Task: Open a blank sheet, save the file as responsibility.odt Insert a table '2 by 3' In first column, add headers, 'Roll No, Name'. Under first header add  1, 2. Under second header add  Olivia, Grace. Change table style to  Red
Action: Mouse moved to (227, 151)
Screenshot: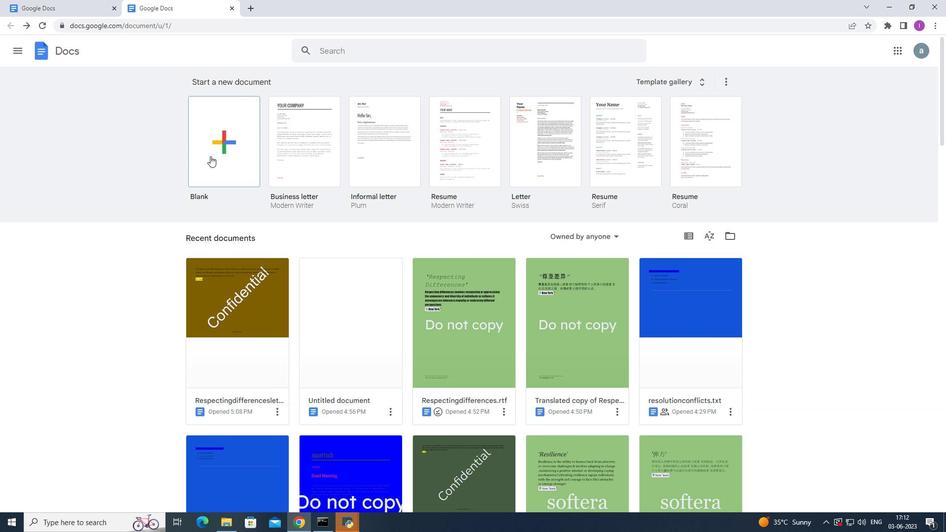 
Action: Mouse pressed left at (227, 151)
Screenshot: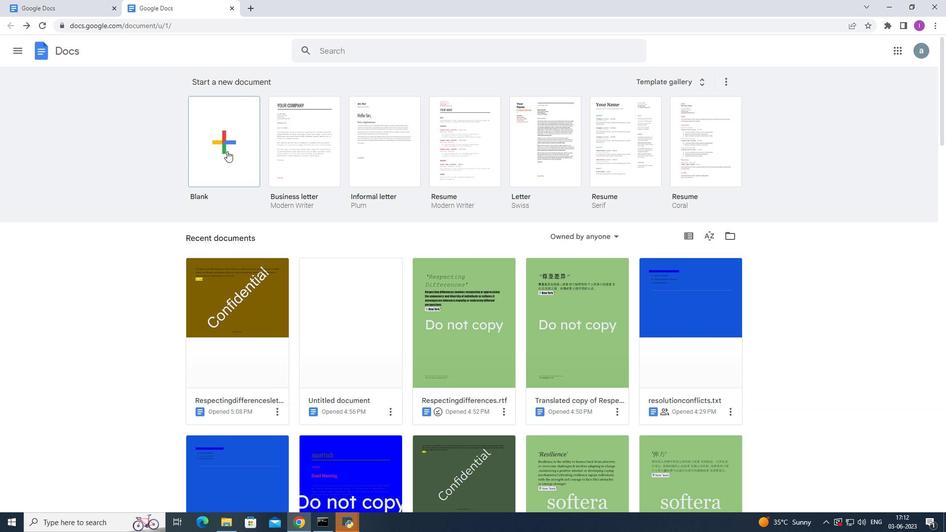 
Action: Mouse moved to (37, 55)
Screenshot: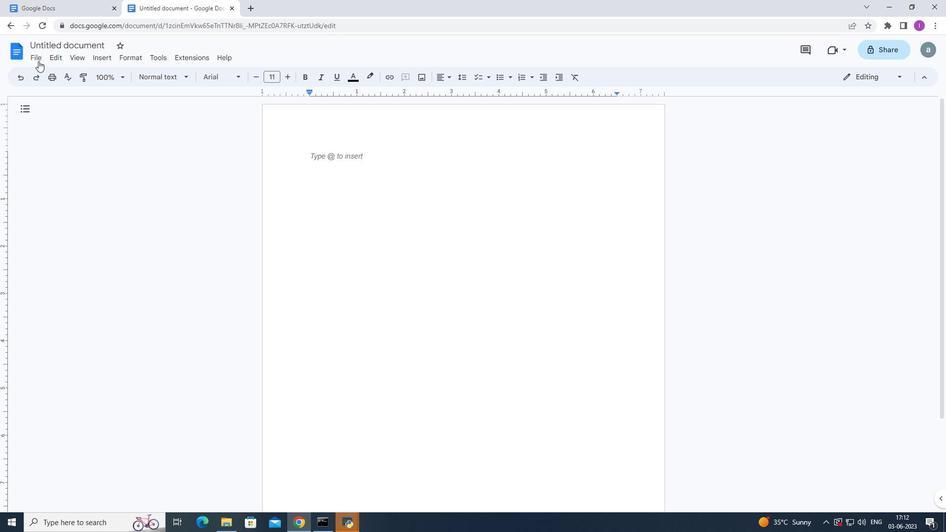 
Action: Mouse pressed left at (37, 55)
Screenshot: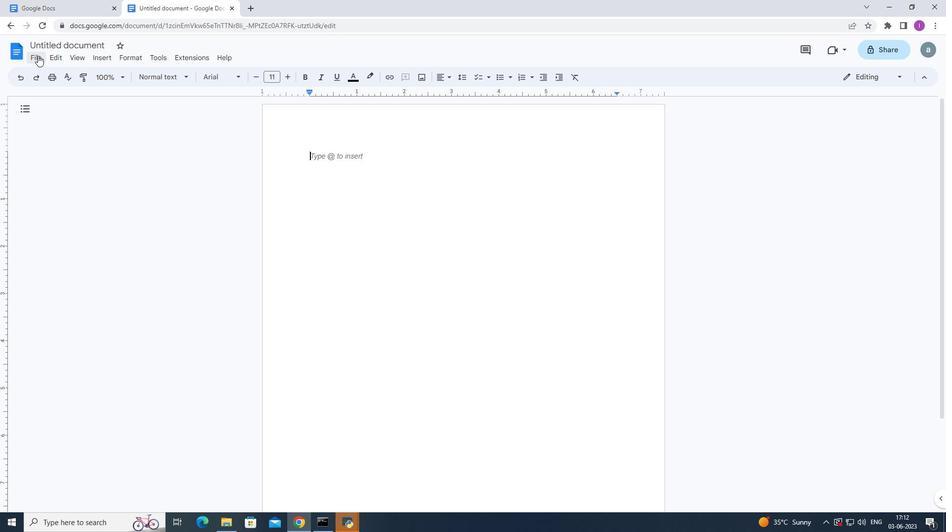 
Action: Mouse moved to (99, 54)
Screenshot: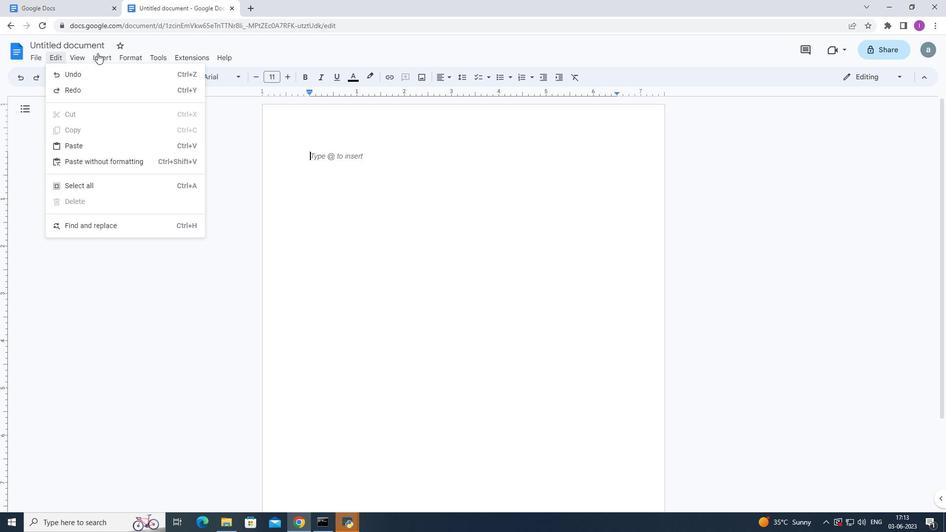 
Action: Mouse pressed left at (99, 54)
Screenshot: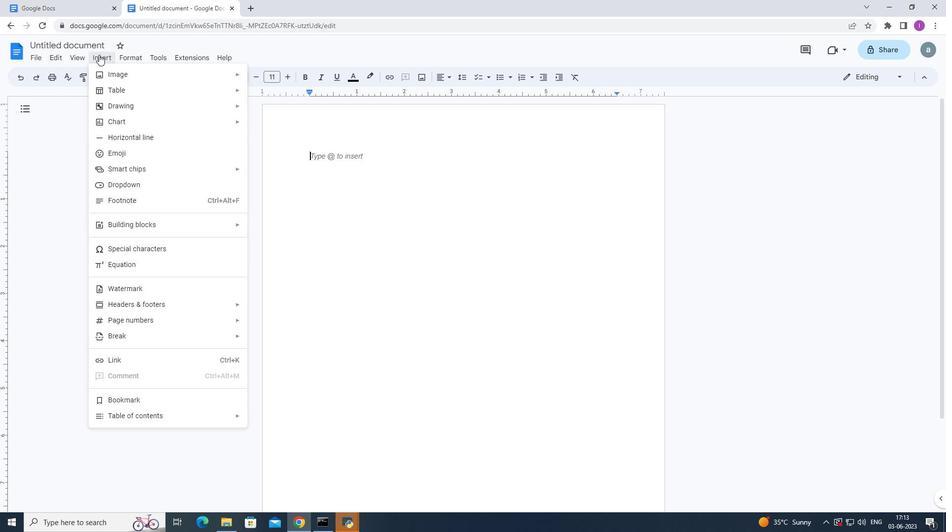 
Action: Mouse moved to (99, 55)
Screenshot: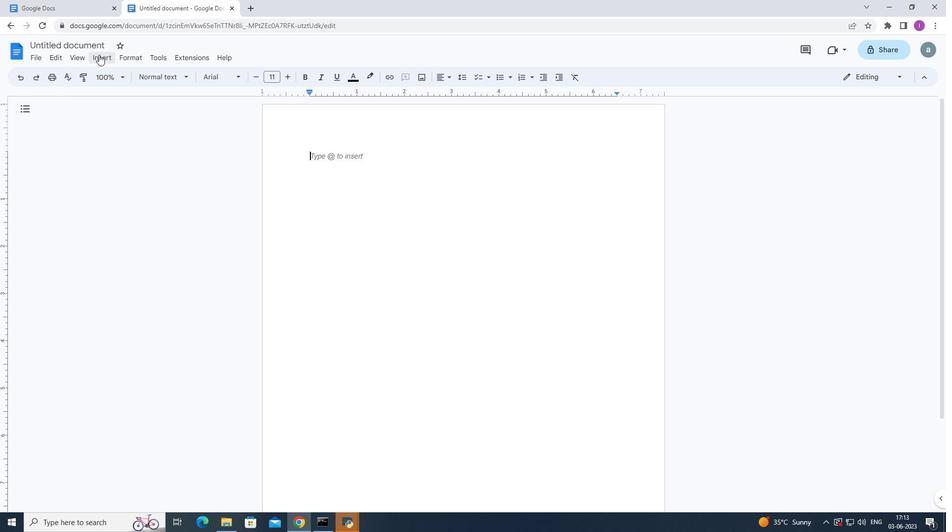 
Action: Mouse pressed left at (99, 55)
Screenshot: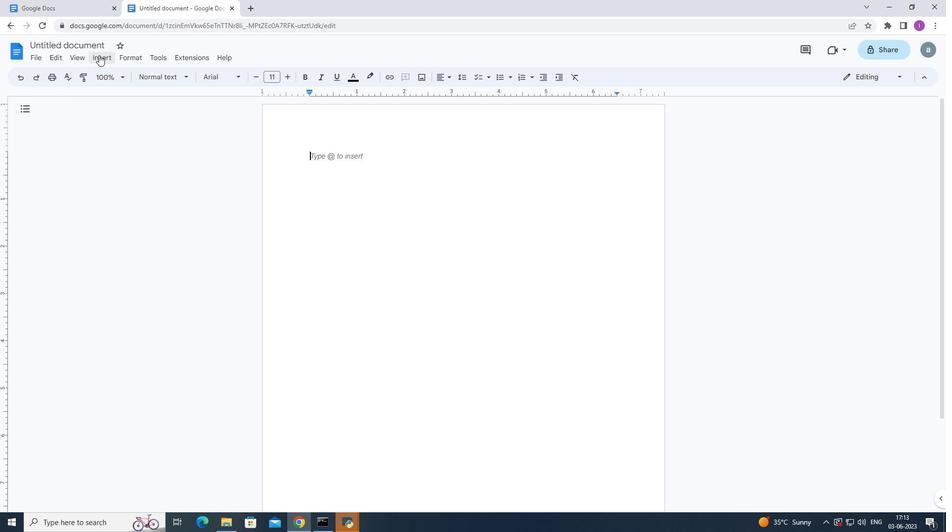 
Action: Mouse moved to (262, 126)
Screenshot: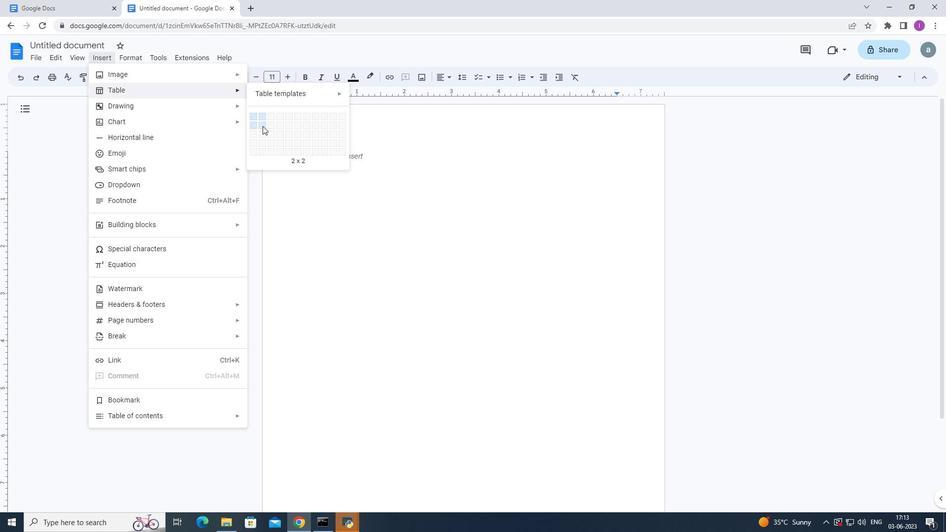 
Action: Mouse pressed left at (262, 126)
Screenshot: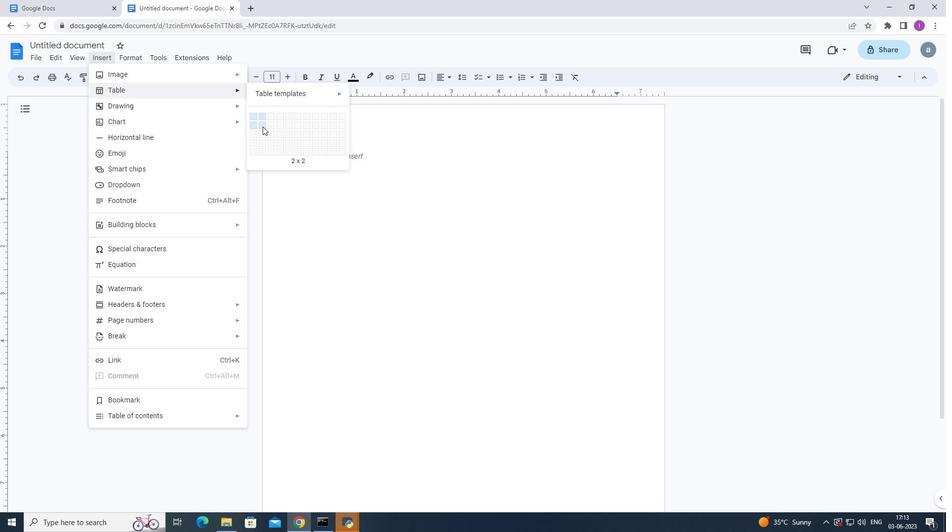 
Action: Mouse moved to (336, 171)
Screenshot: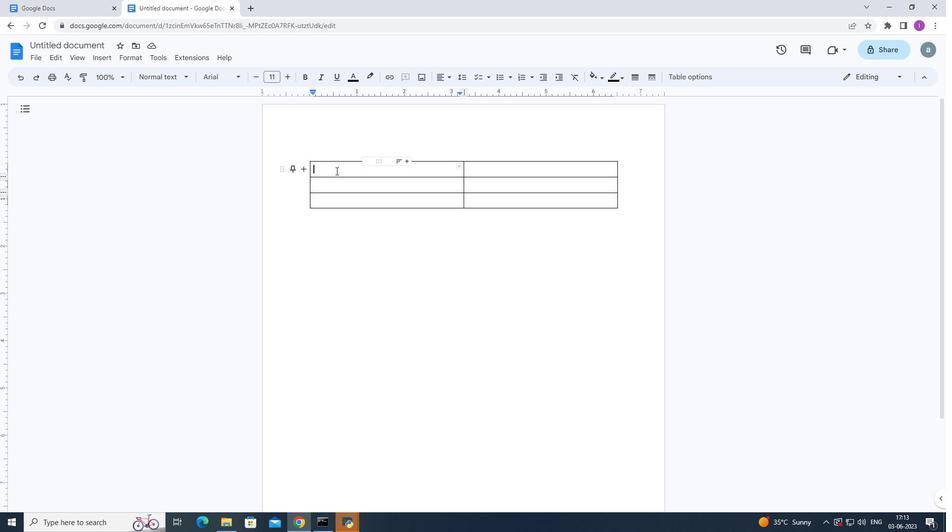 
Action: Mouse pressed left at (336, 171)
Screenshot: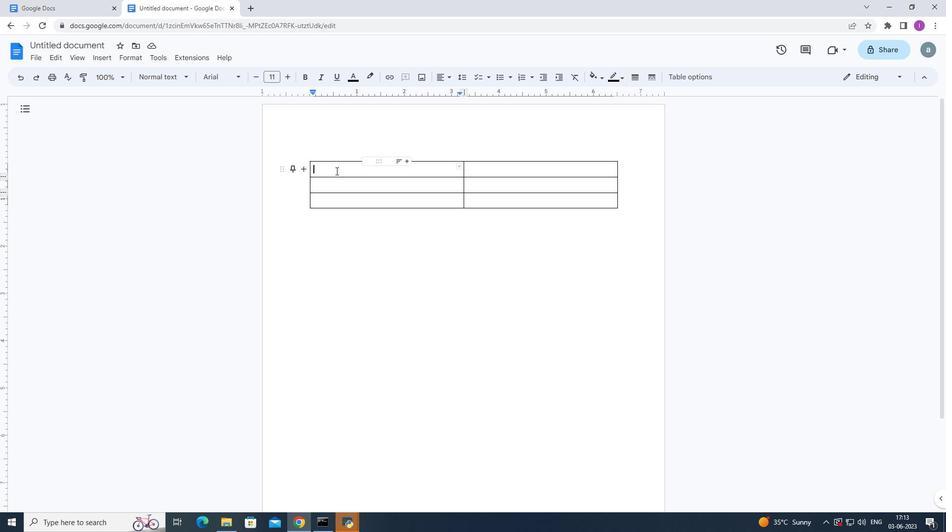
Action: Mouse moved to (394, 181)
Screenshot: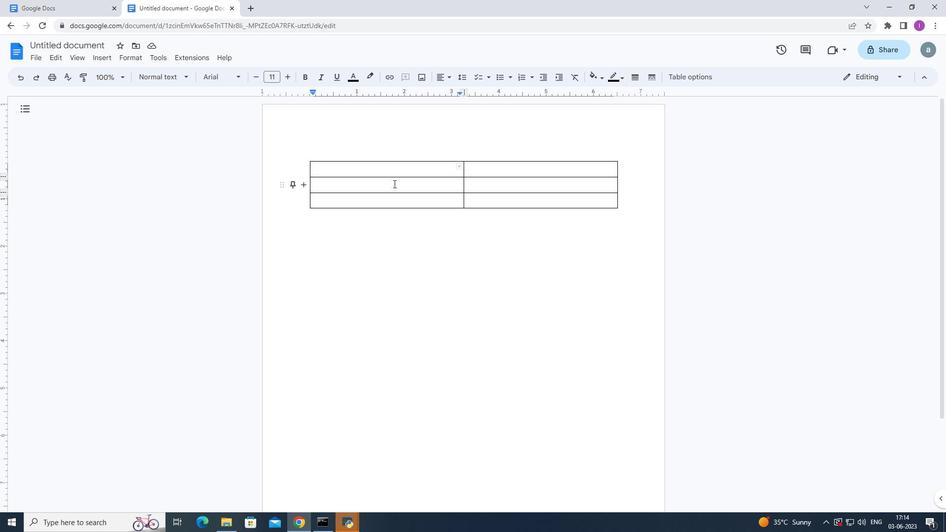 
Action: Key pressed <Key.shift>Roll
Screenshot: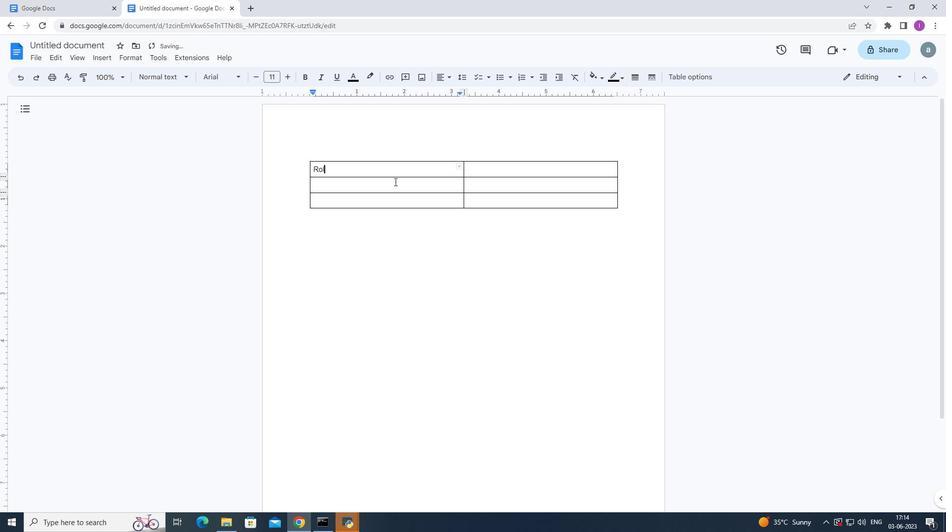 
Action: Mouse moved to (395, 181)
Screenshot: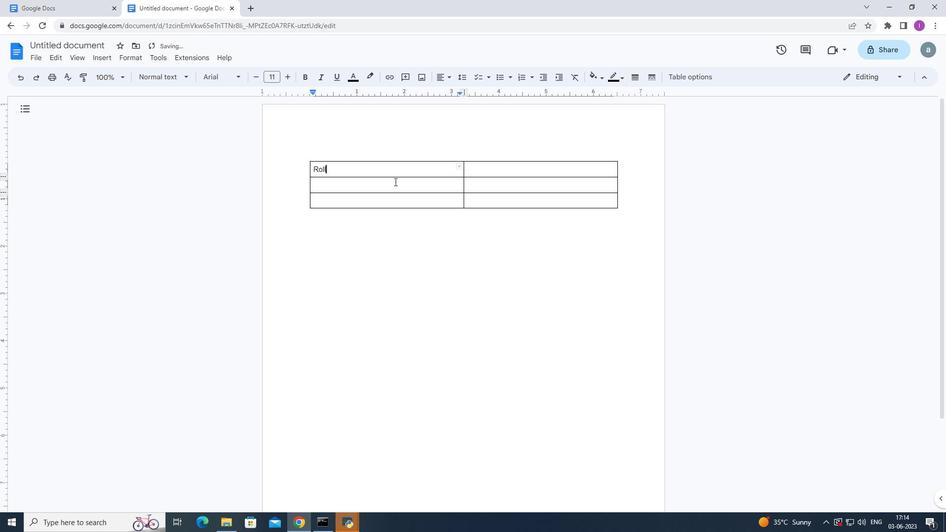 
Action: Key pressed <Key.space><Key.shift>No.
Screenshot: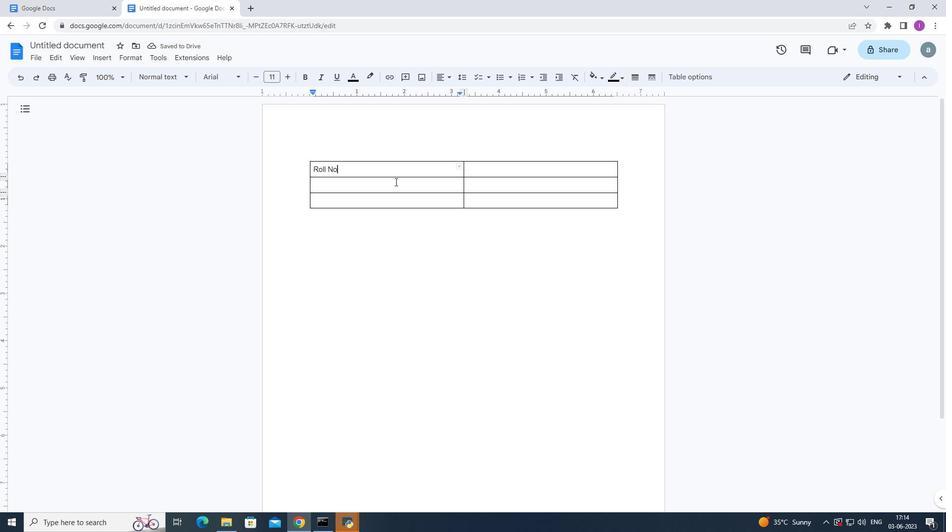 
Action: Mouse moved to (480, 166)
Screenshot: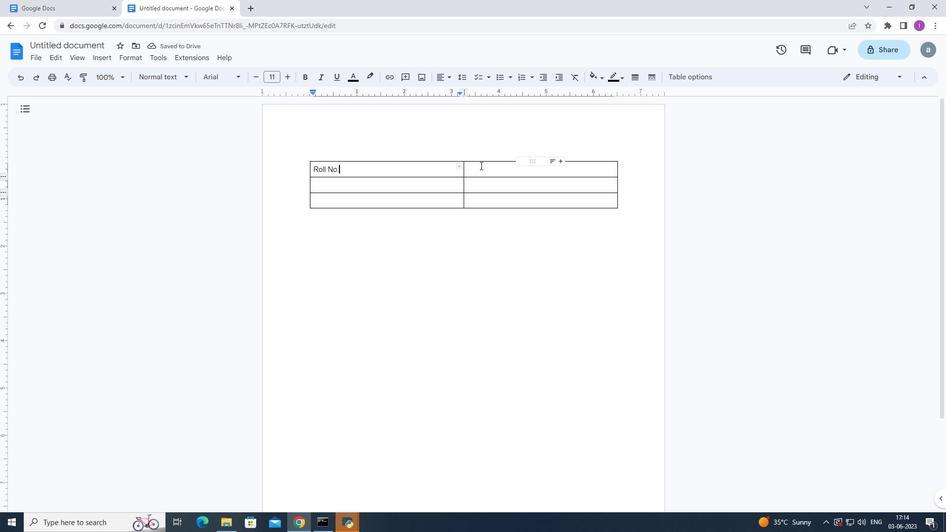 
Action: Mouse pressed left at (480, 166)
Screenshot: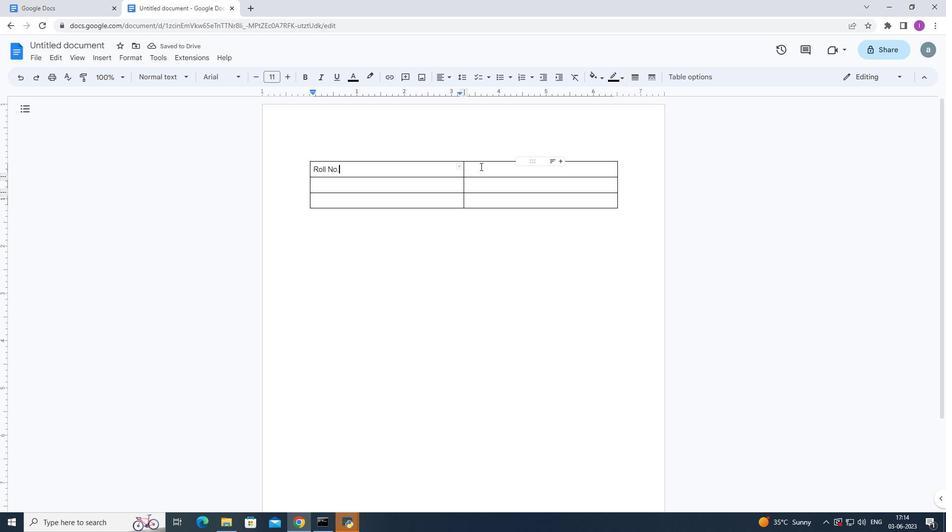 
Action: Key pressed <Key.shift>Name
Screenshot: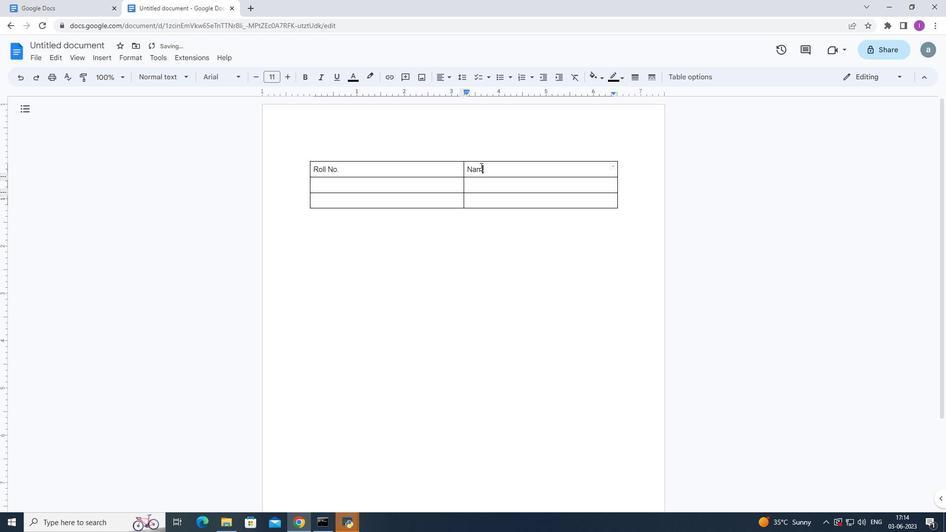 
Action: Mouse moved to (319, 187)
Screenshot: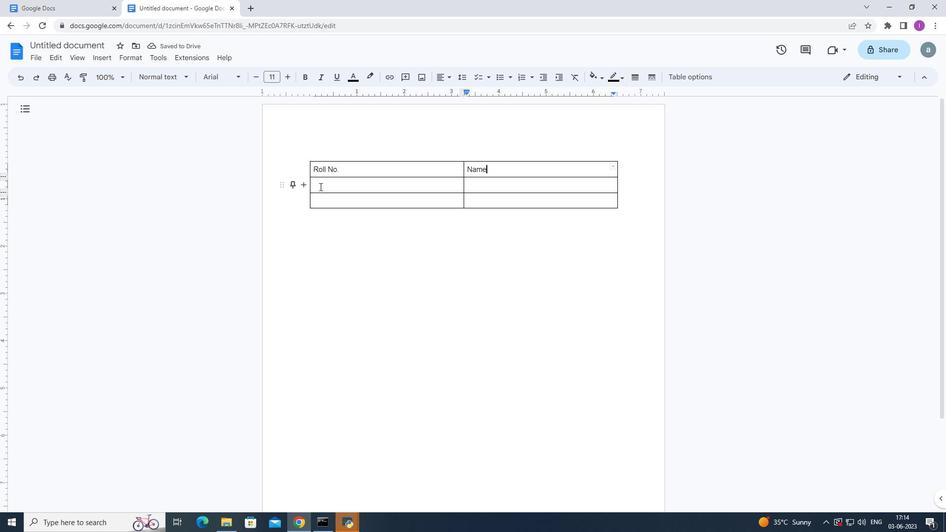 
Action: Mouse pressed left at (319, 187)
Screenshot: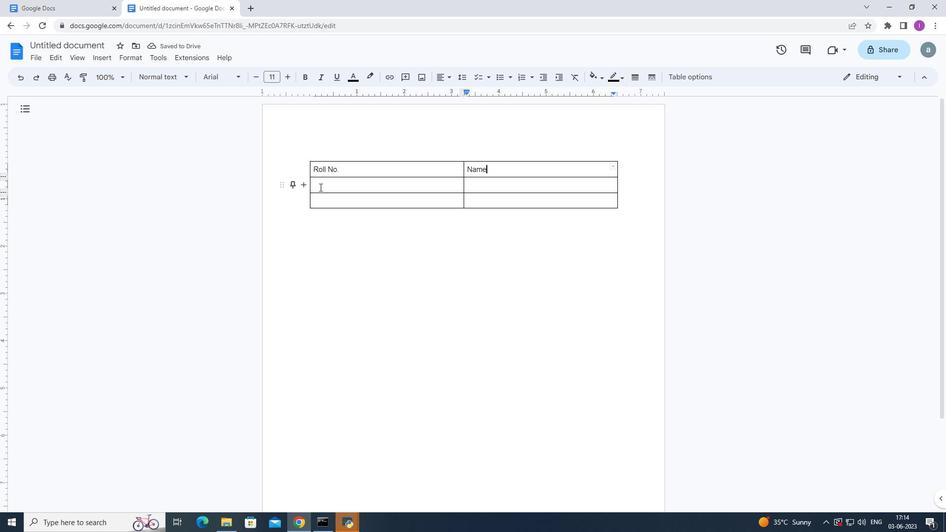 
Action: Mouse moved to (374, 173)
Screenshot: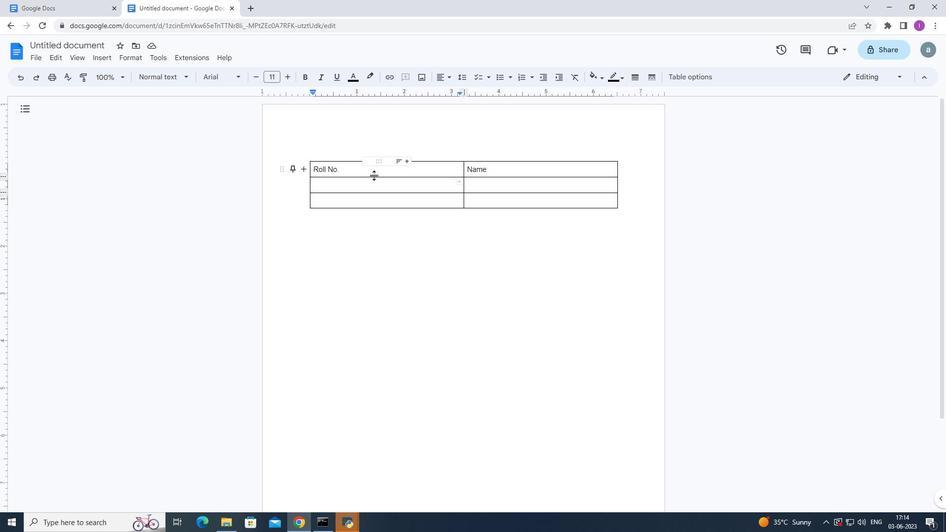 
Action: Key pressed 1
Screenshot: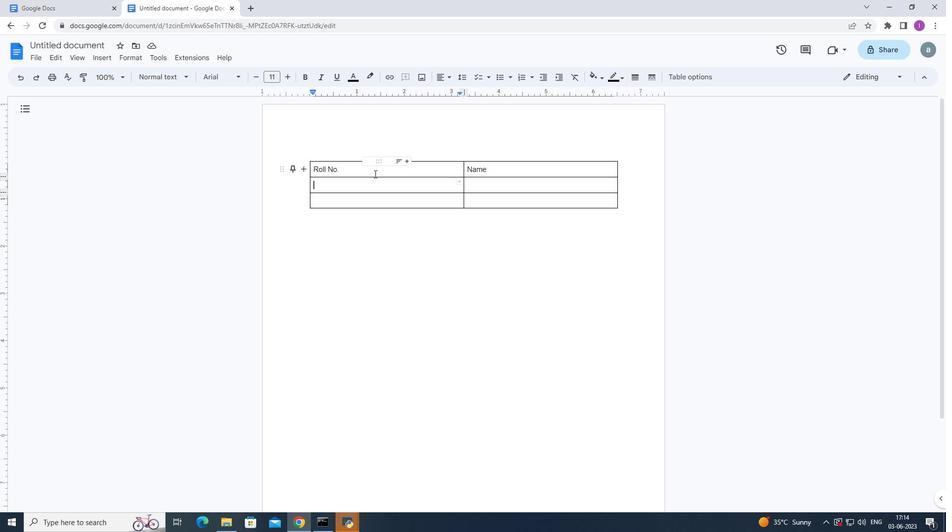 
Action: Mouse moved to (338, 206)
Screenshot: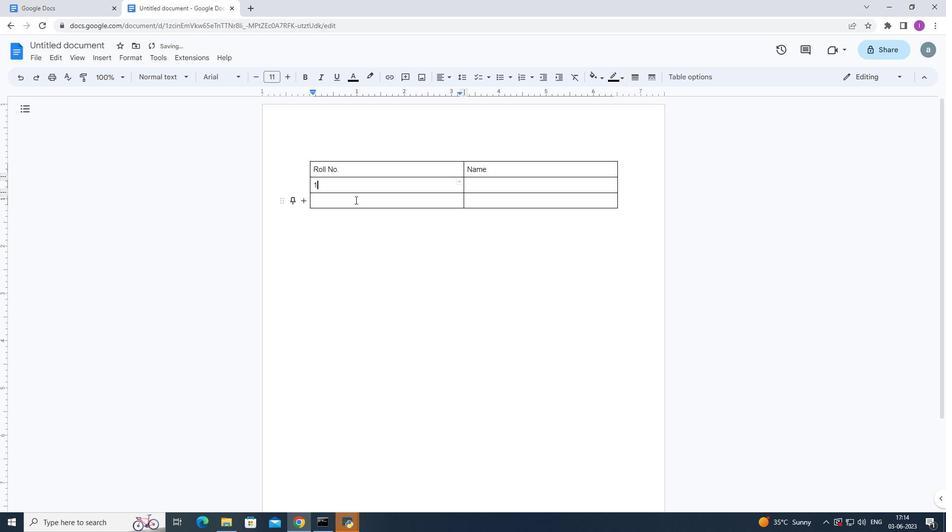 
Action: Mouse pressed left at (338, 206)
Screenshot: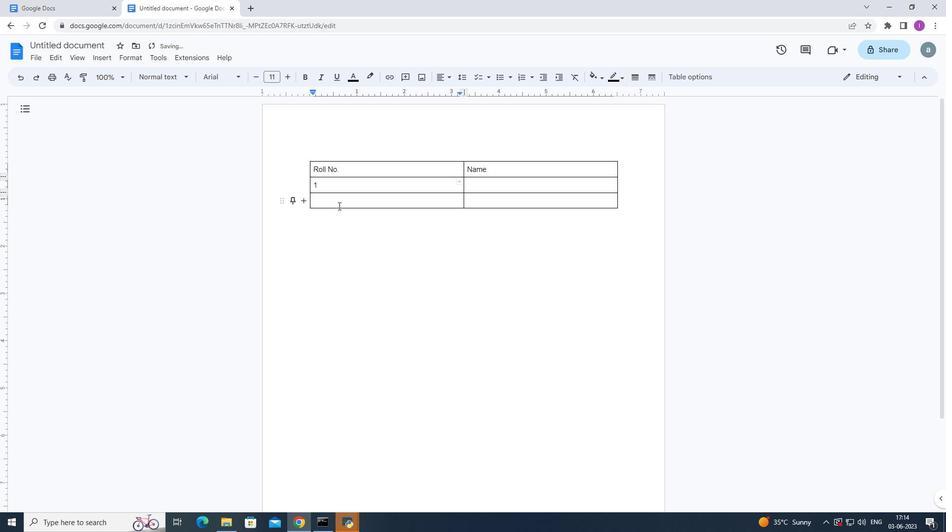 
Action: Mouse moved to (339, 203)
Screenshot: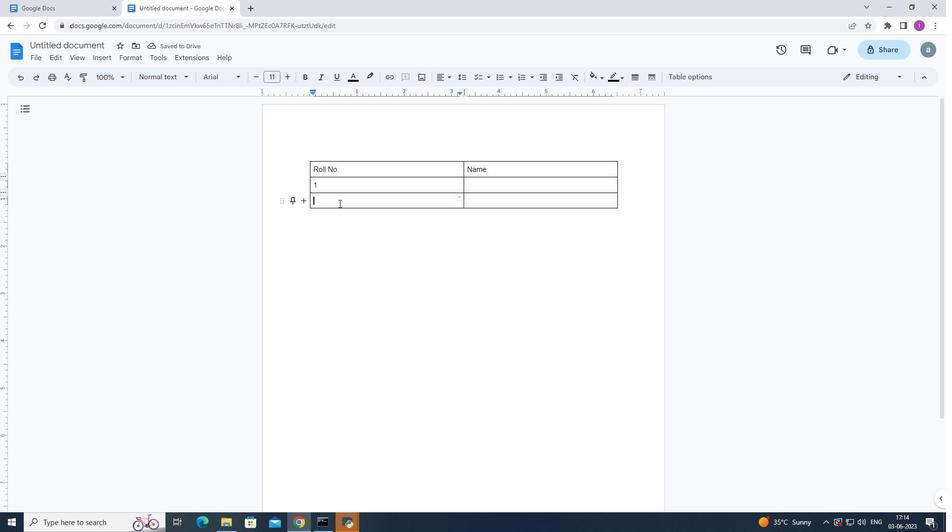 
Action: Key pressed 2
Screenshot: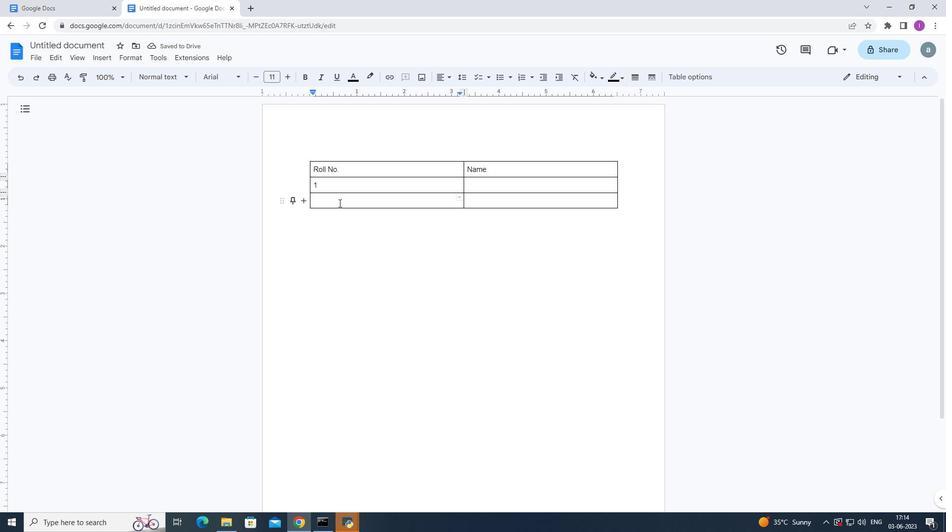 
Action: Mouse moved to (468, 182)
Screenshot: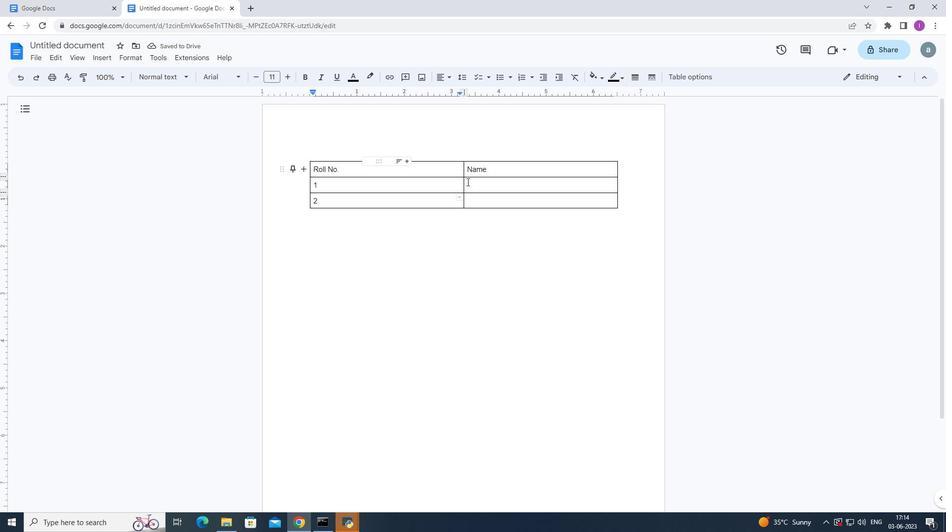 
Action: Mouse pressed left at (468, 182)
Screenshot: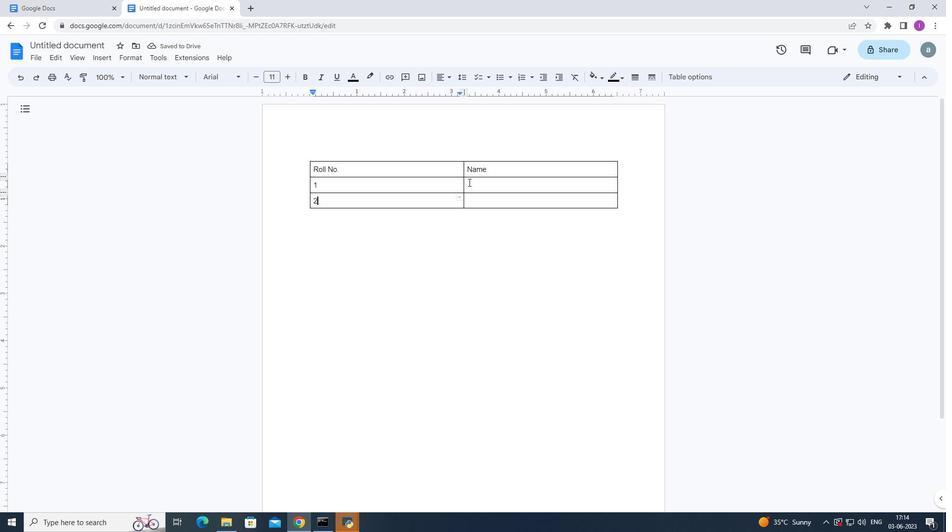 
Action: Mouse moved to (655, 141)
Screenshot: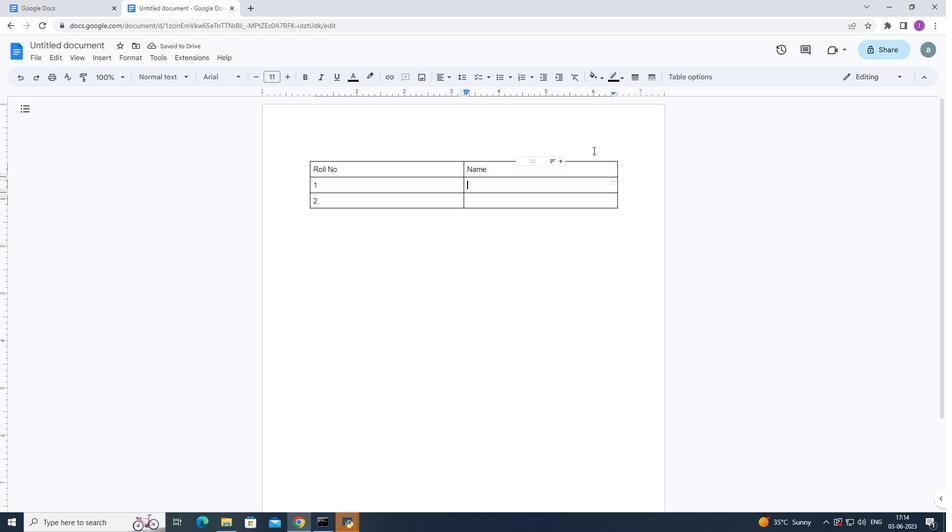 
Action: Key pressed <Key.shift>Olivia
Screenshot: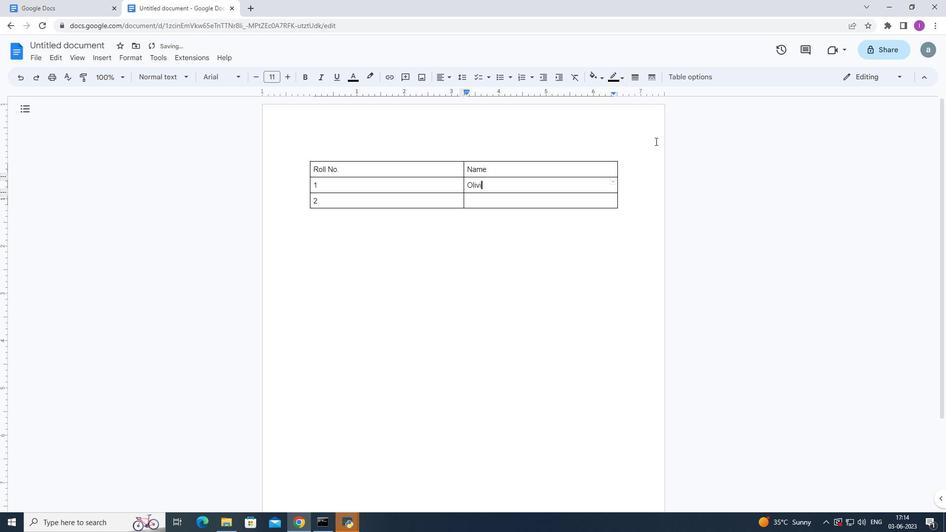 
Action: Mouse moved to (522, 202)
Screenshot: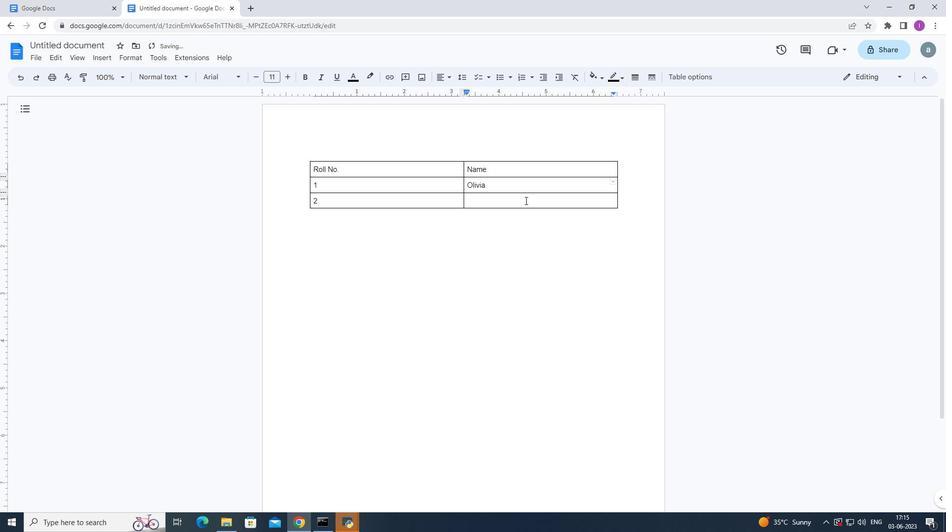
Action: Mouse pressed left at (522, 202)
Screenshot: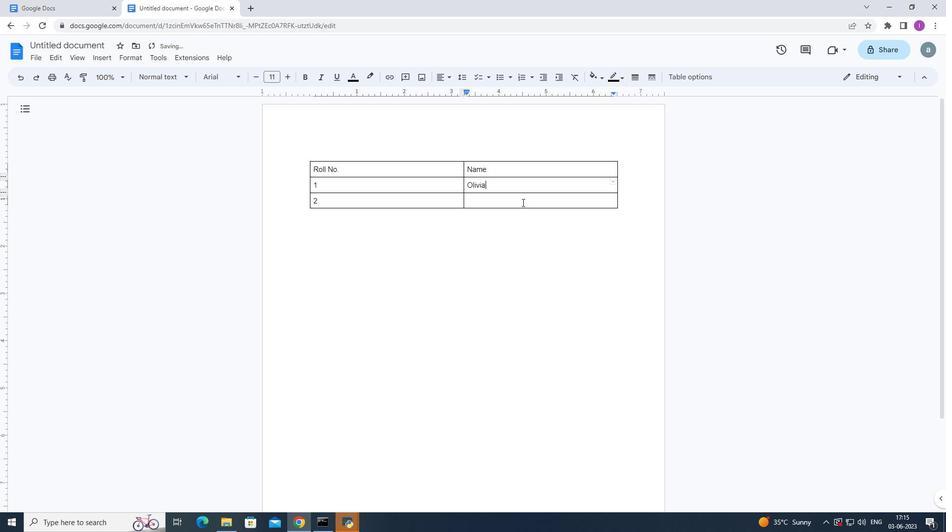 
Action: Mouse moved to (583, 189)
Screenshot: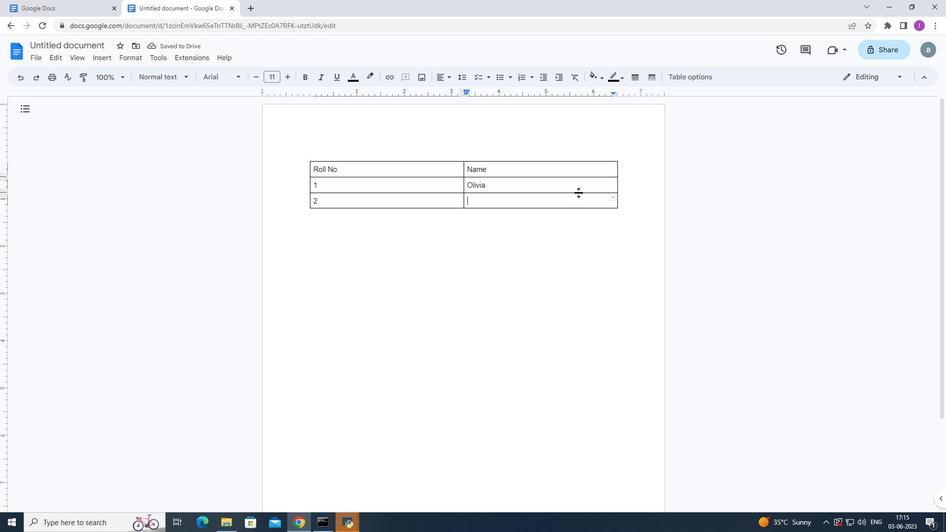 
Action: Key pressed <Key.shift>Grace
Screenshot: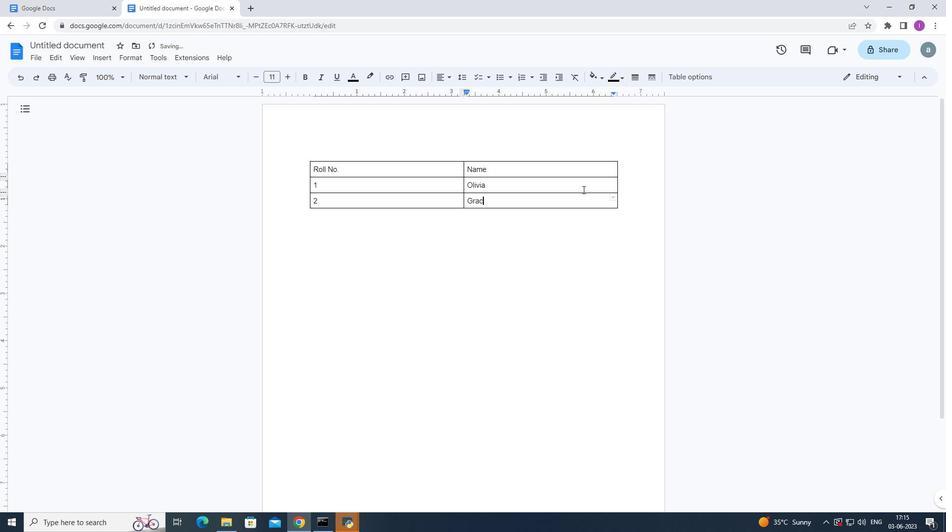 
Action: Mouse moved to (306, 159)
Screenshot: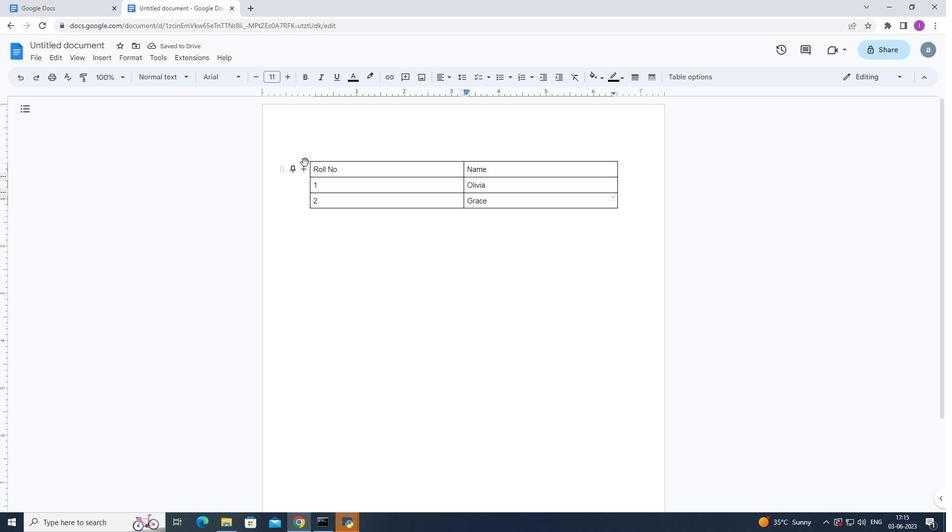 
Action: Mouse pressed left at (306, 159)
Screenshot: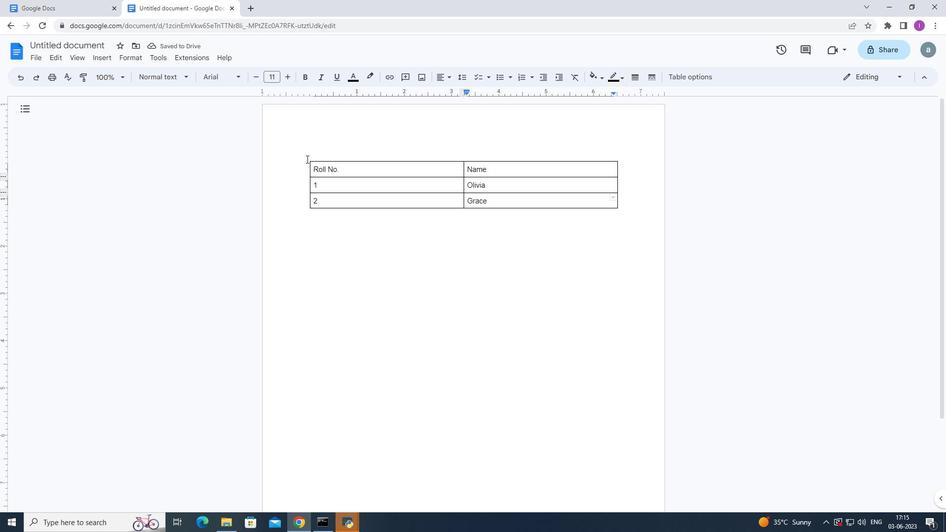 
Action: Mouse moved to (593, 76)
Screenshot: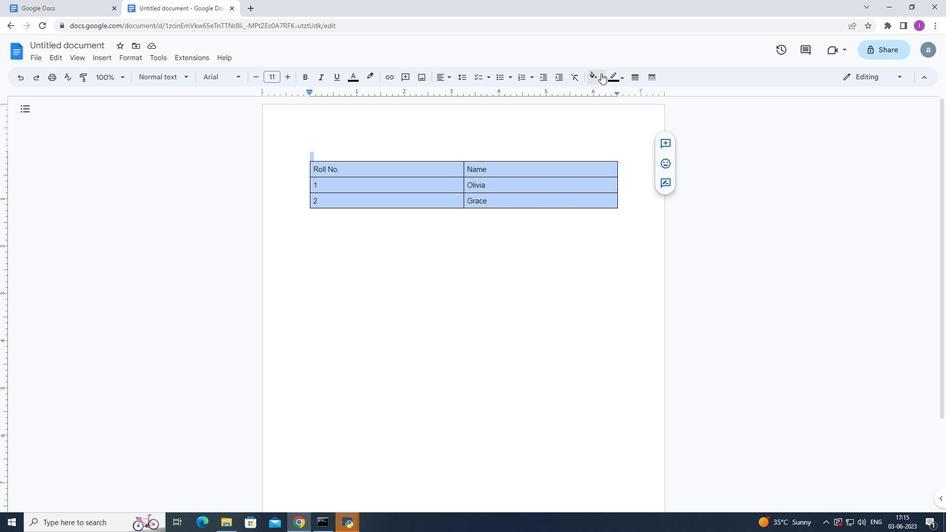 
Action: Mouse pressed left at (593, 76)
Screenshot: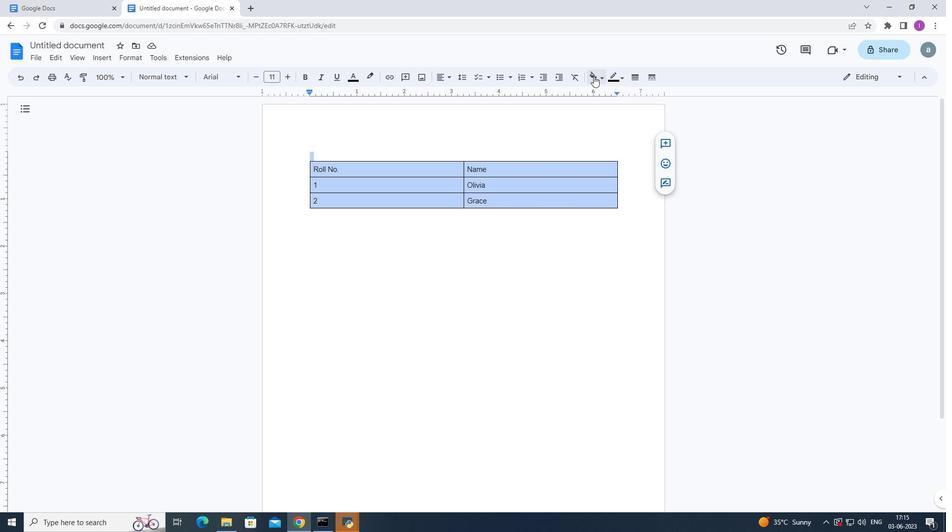 
Action: Mouse moved to (608, 120)
Screenshot: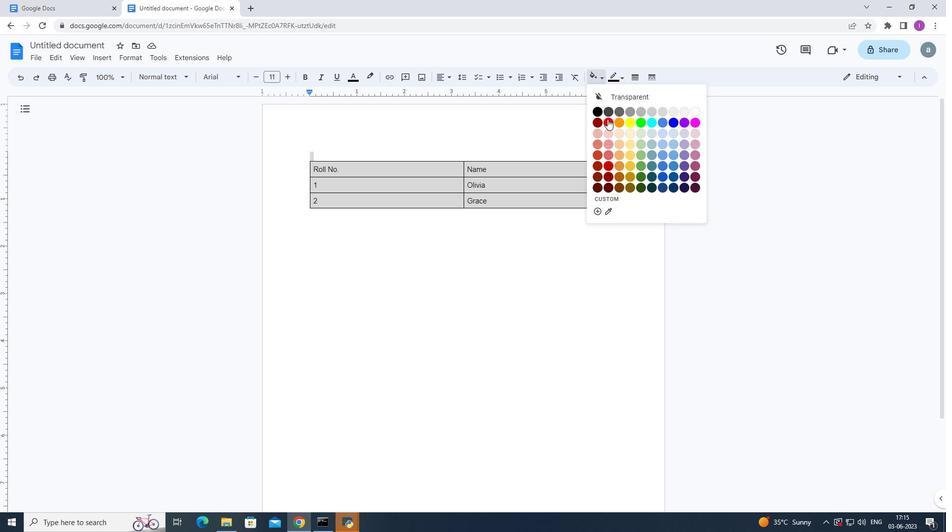 
Action: Mouse pressed left at (608, 120)
Screenshot: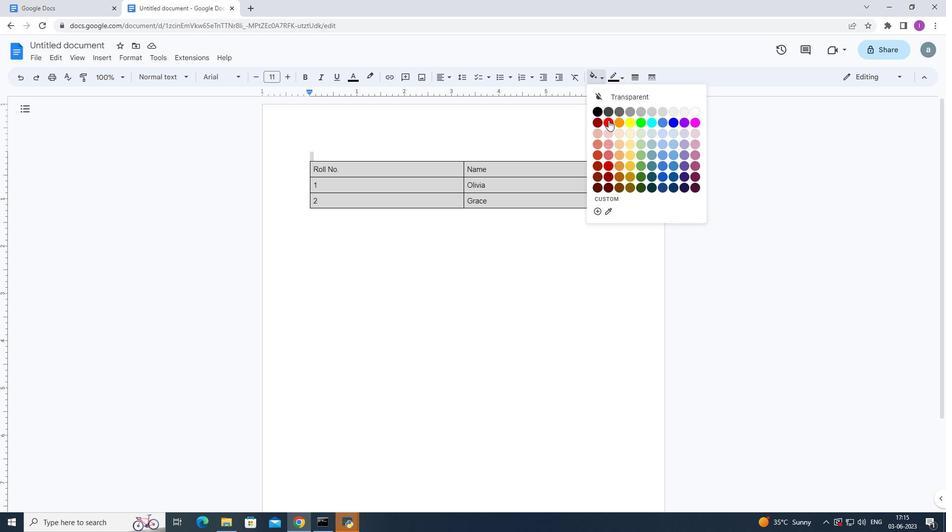 
Action: Mouse moved to (314, 286)
Screenshot: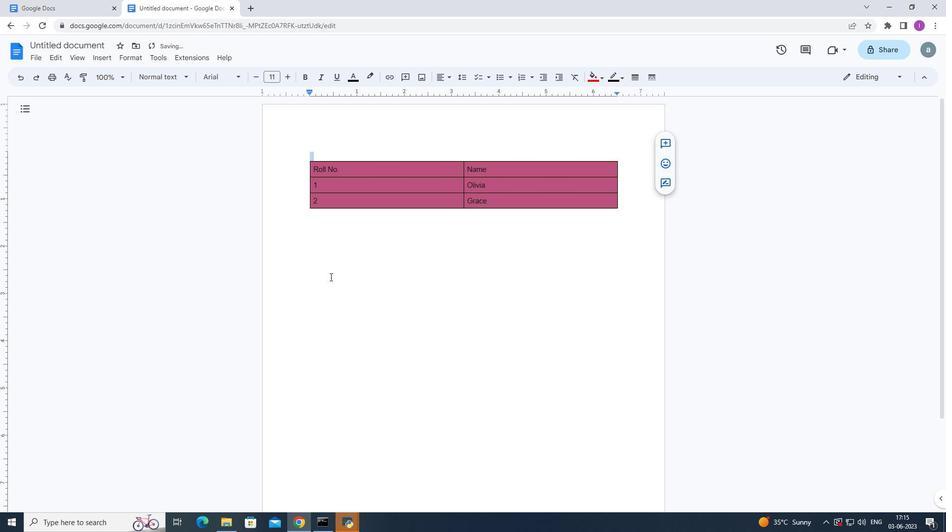 
Action: Mouse pressed left at (314, 286)
Screenshot: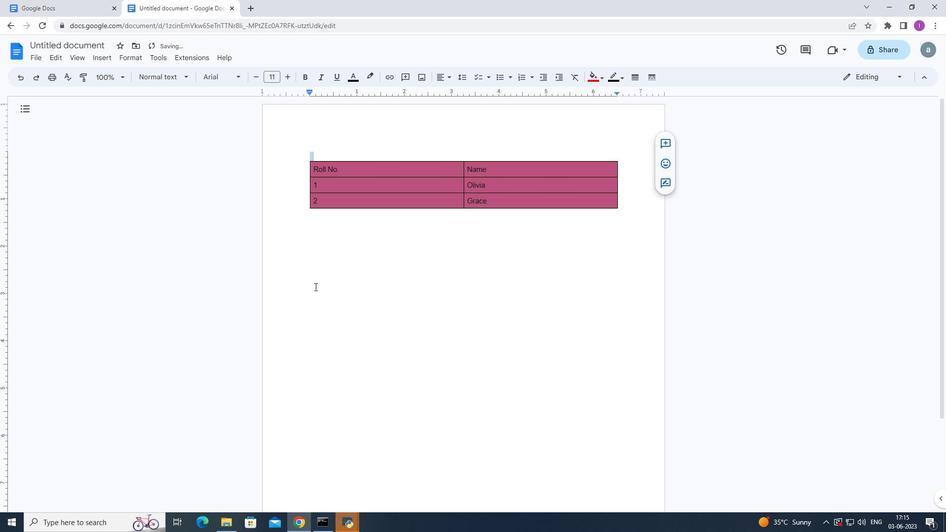 
Action: Mouse moved to (33, 231)
Screenshot: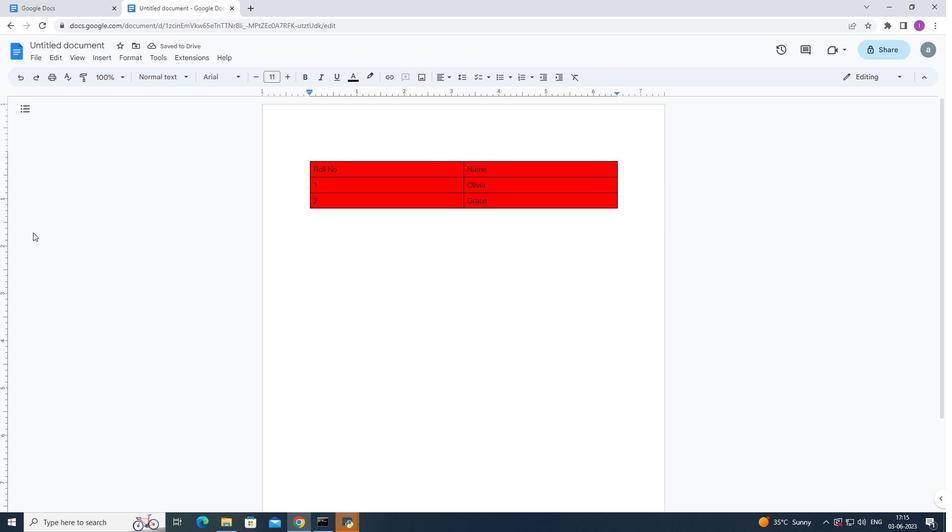 
